 Task: Create New Customer with Customer Name: Starwood Café, Billing Address Line1: 4768 Agriculture Lane, Billing Address Line2:  Homestead, Billing Address Line3:  Florida 33030
Action: Mouse pressed left at (203, 35)
Screenshot: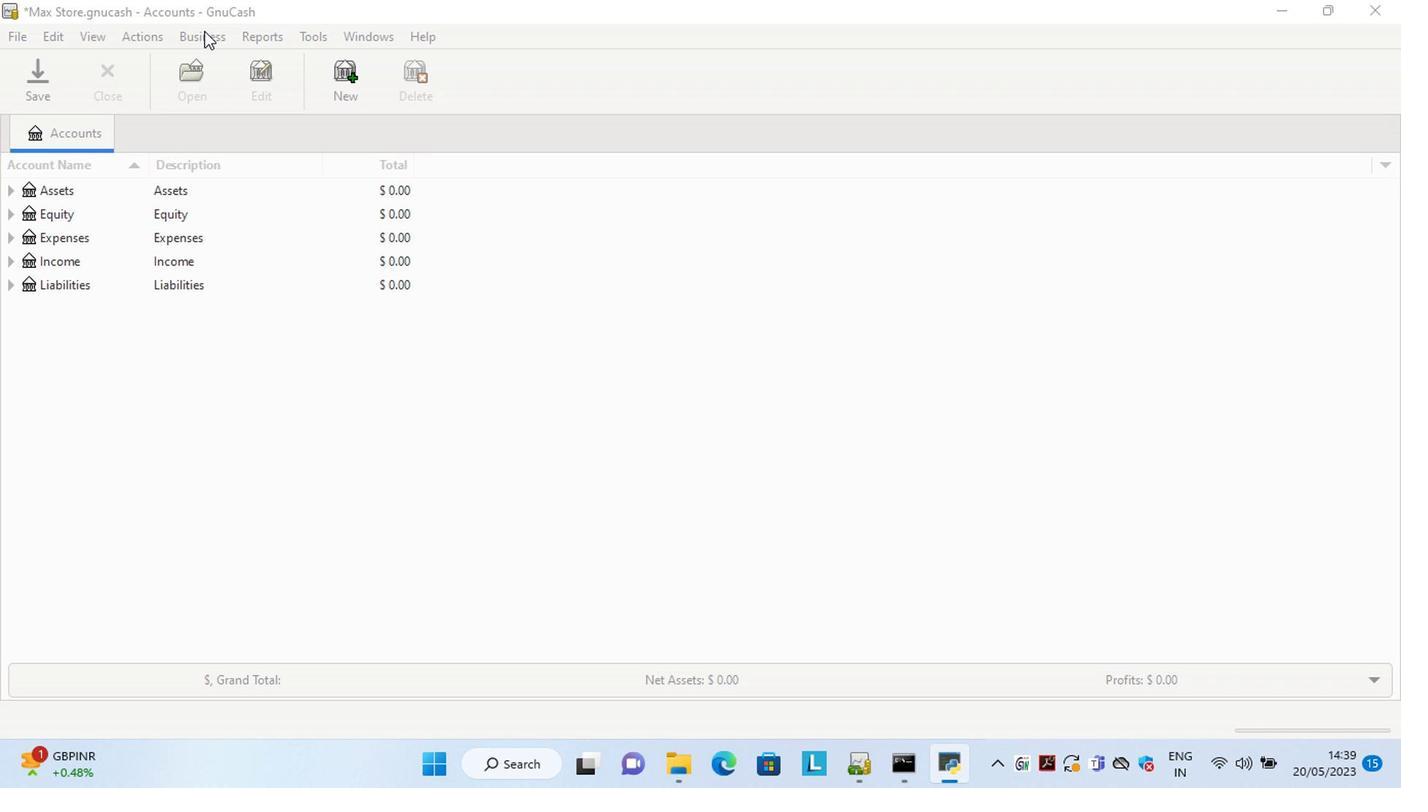 
Action: Mouse moved to (476, 94)
Screenshot: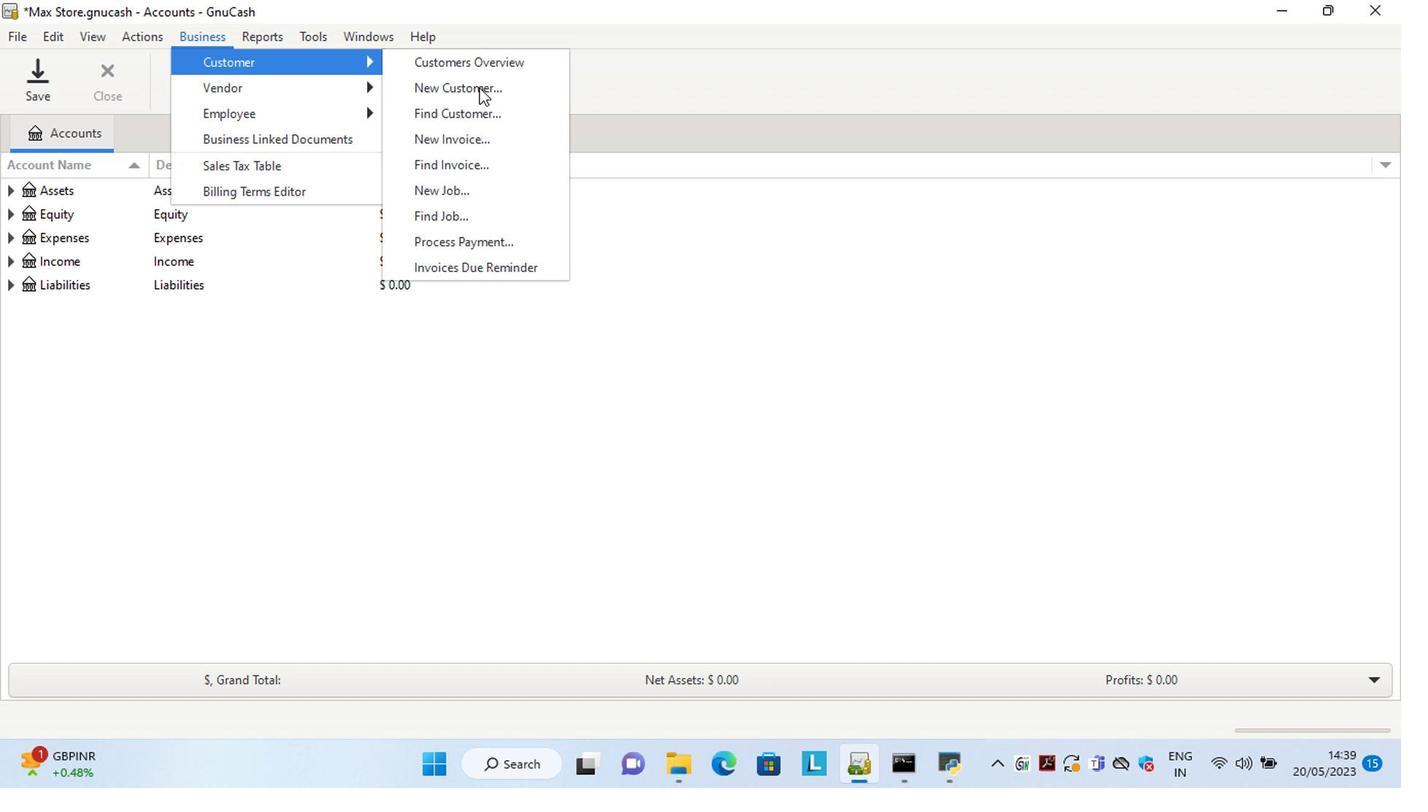 
Action: Mouse pressed left at (476, 94)
Screenshot: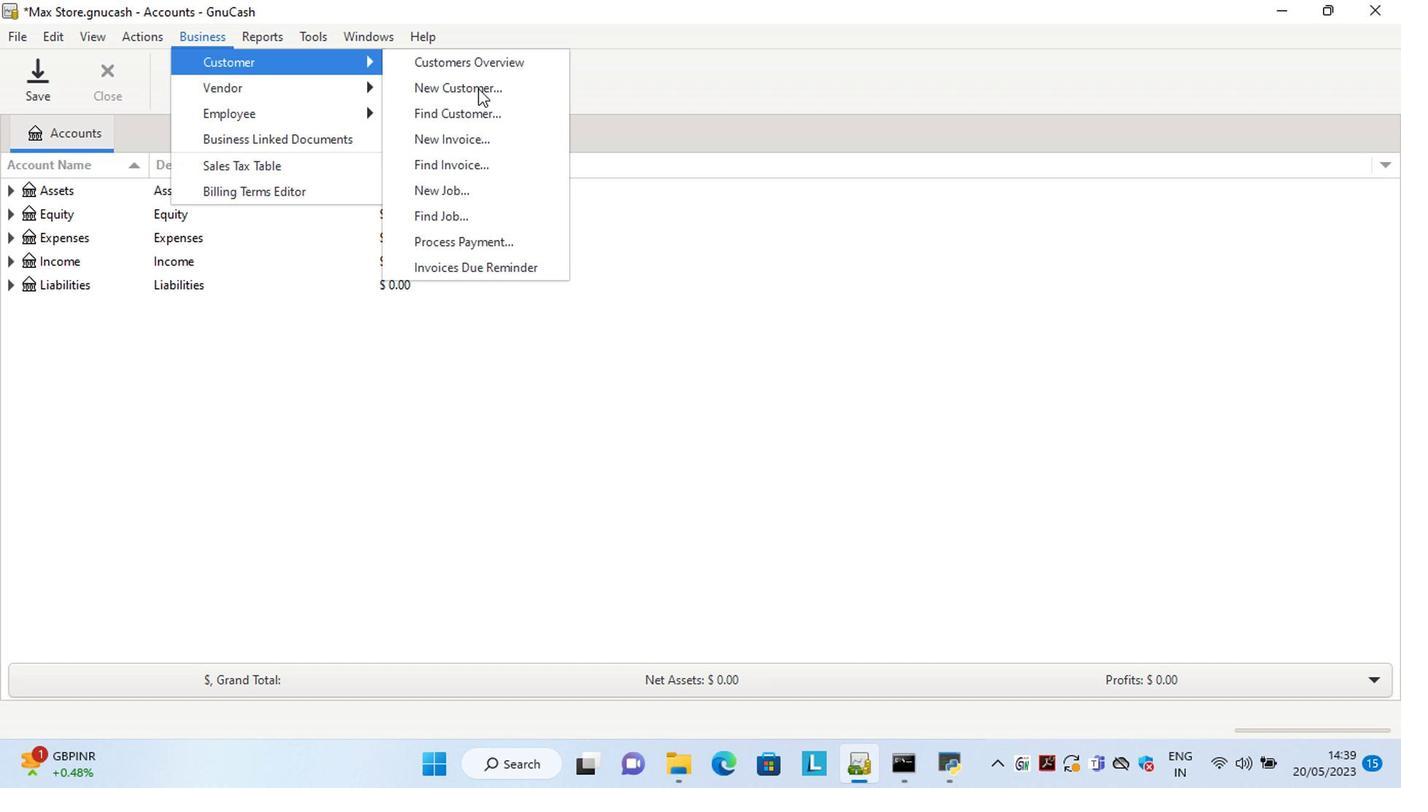 
Action: Mouse moved to (1224, 441)
Screenshot: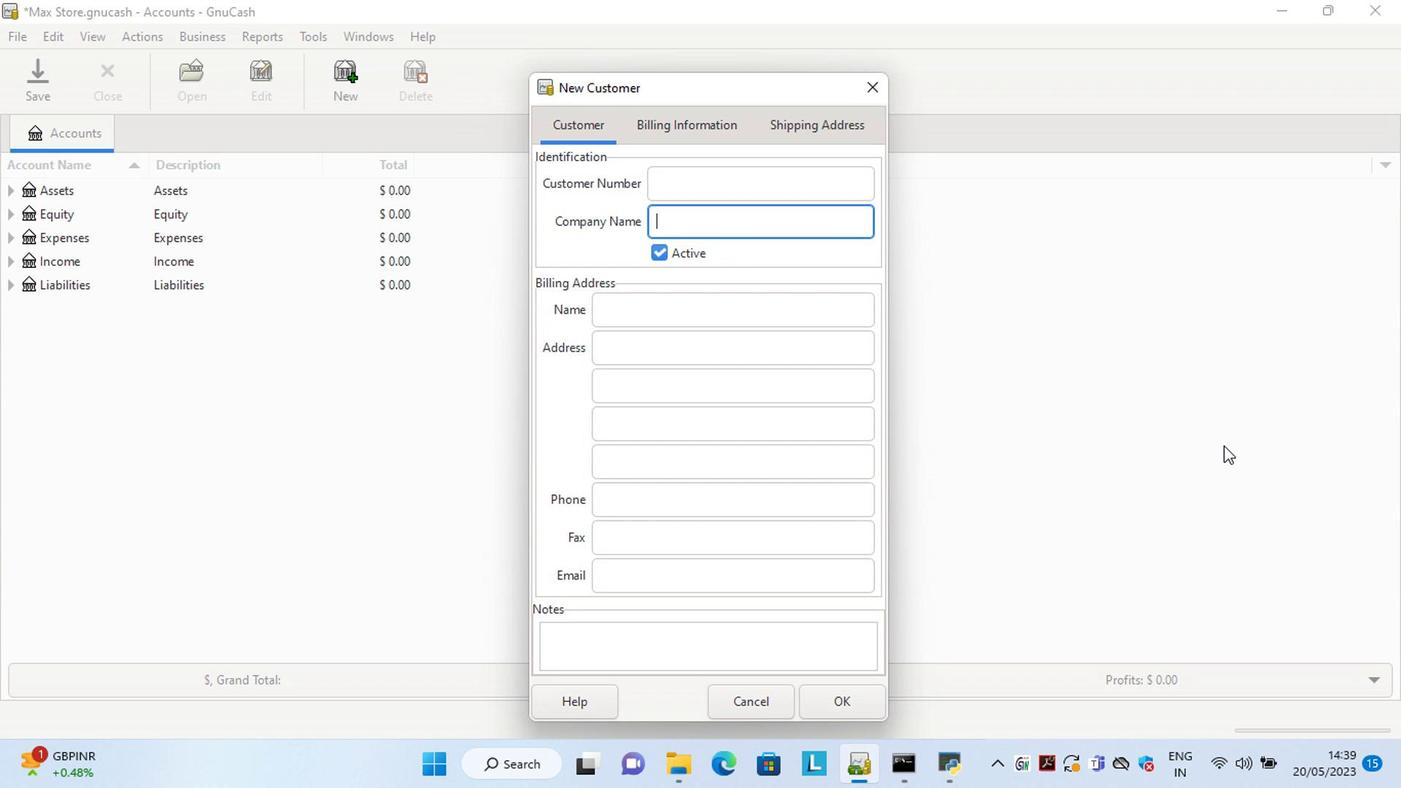 
Action: Key pressed <Key.shift>Starwood<Key.space><Key.shift>Cafe<Key.tab><Key.tab><Key.tab>4768<Key.space><Key.shift>Agriculture<Key.space><Key.shift>Lane<Key.tab>h<Key.tab>f
Screenshot: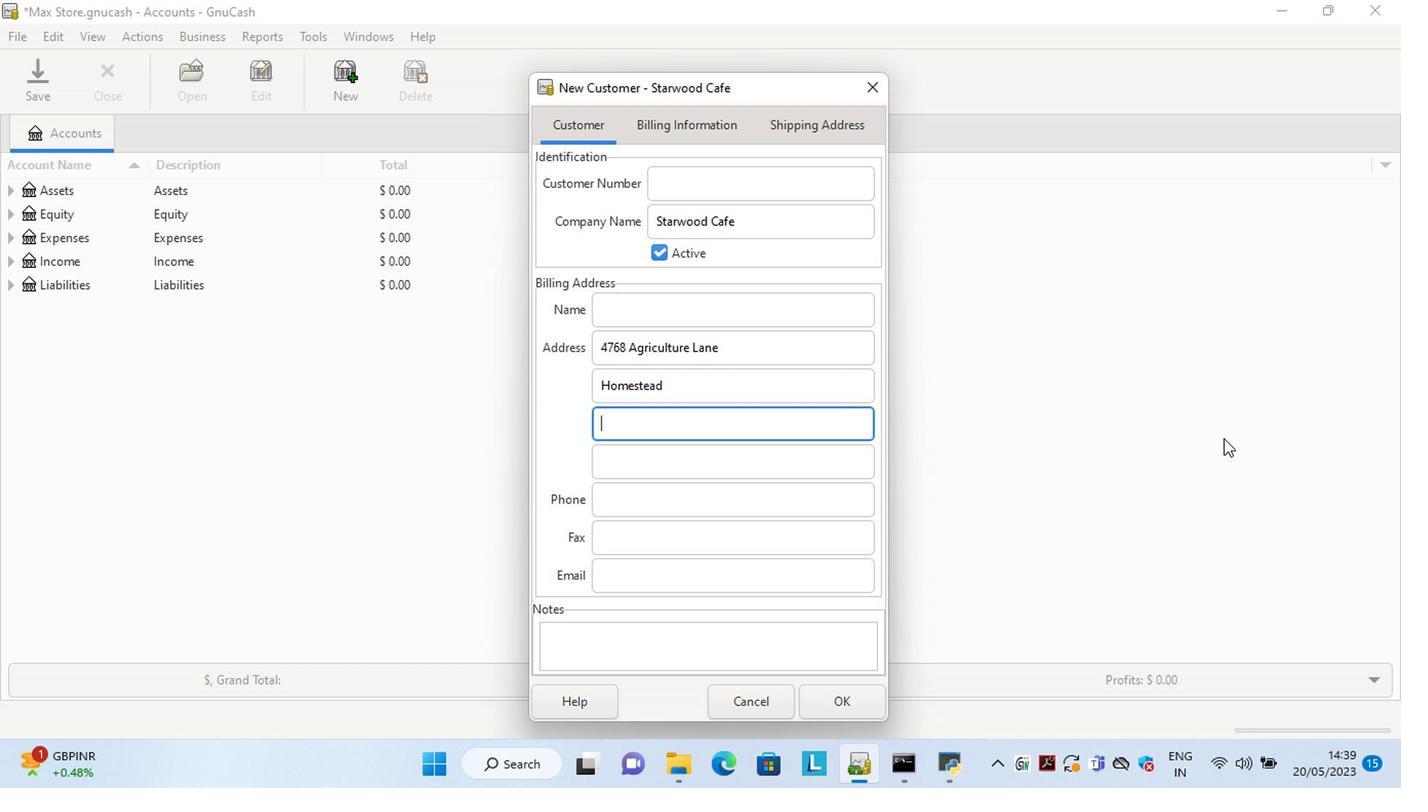 
Action: Mouse moved to (841, 711)
Screenshot: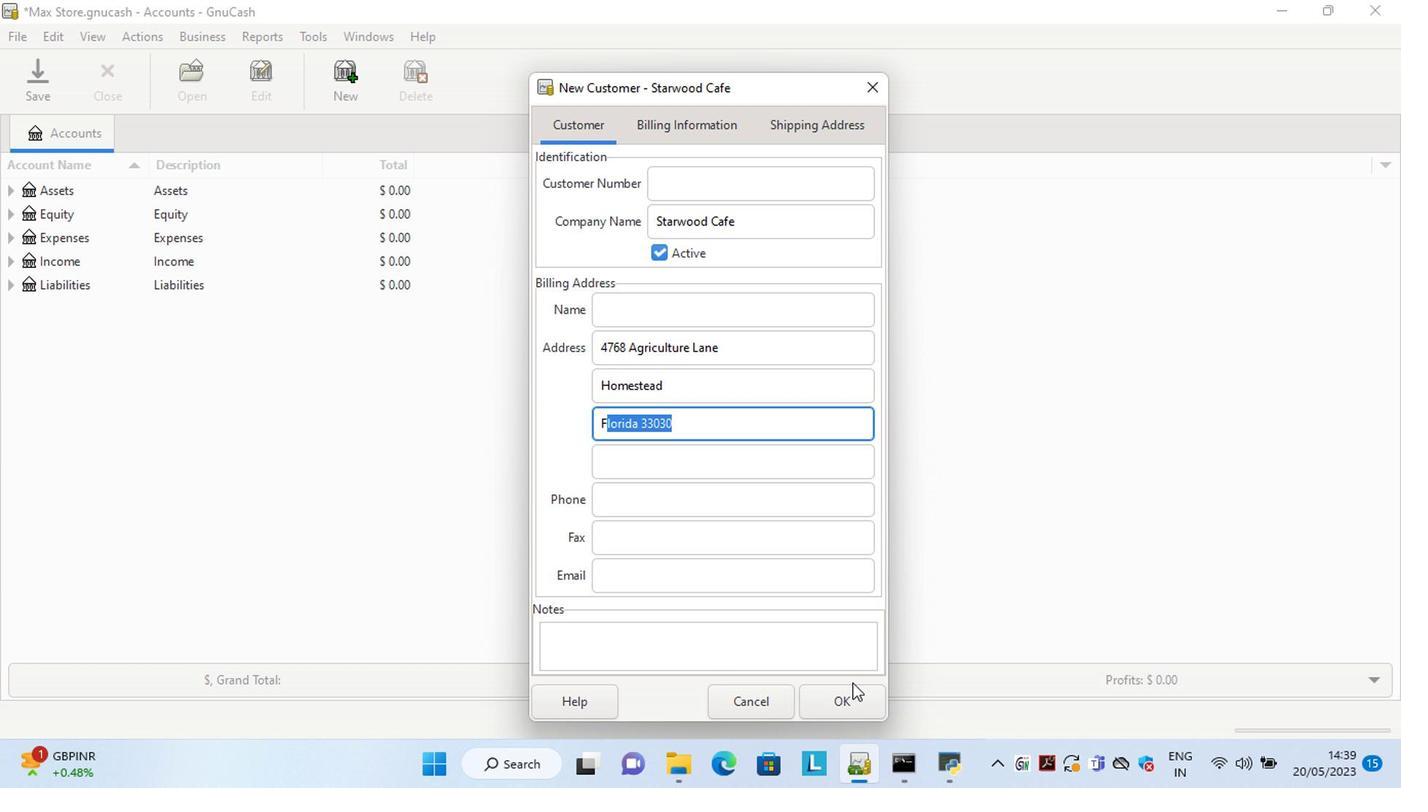 
Action: Mouse pressed left at (841, 711)
Screenshot: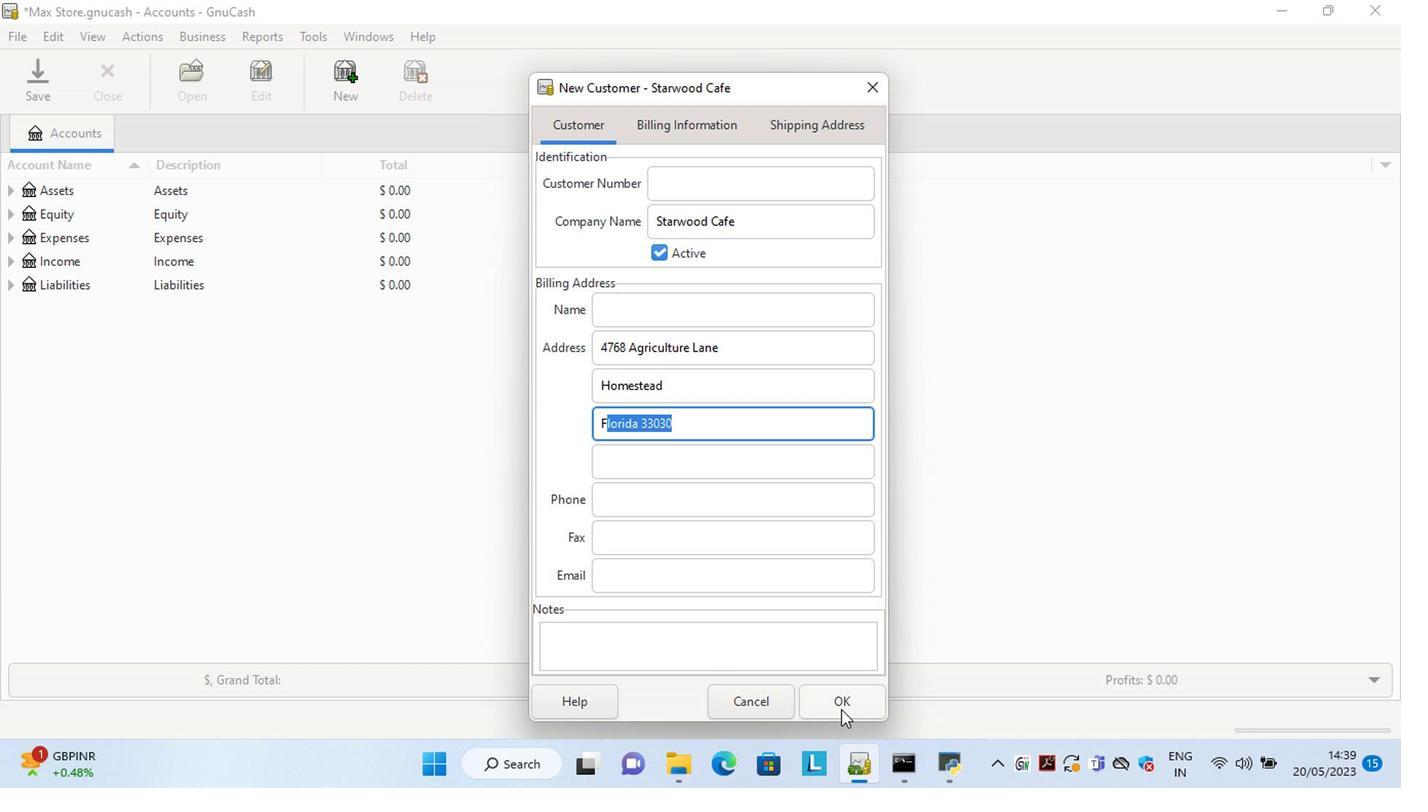 
Action: Mouse moved to (933, 587)
Screenshot: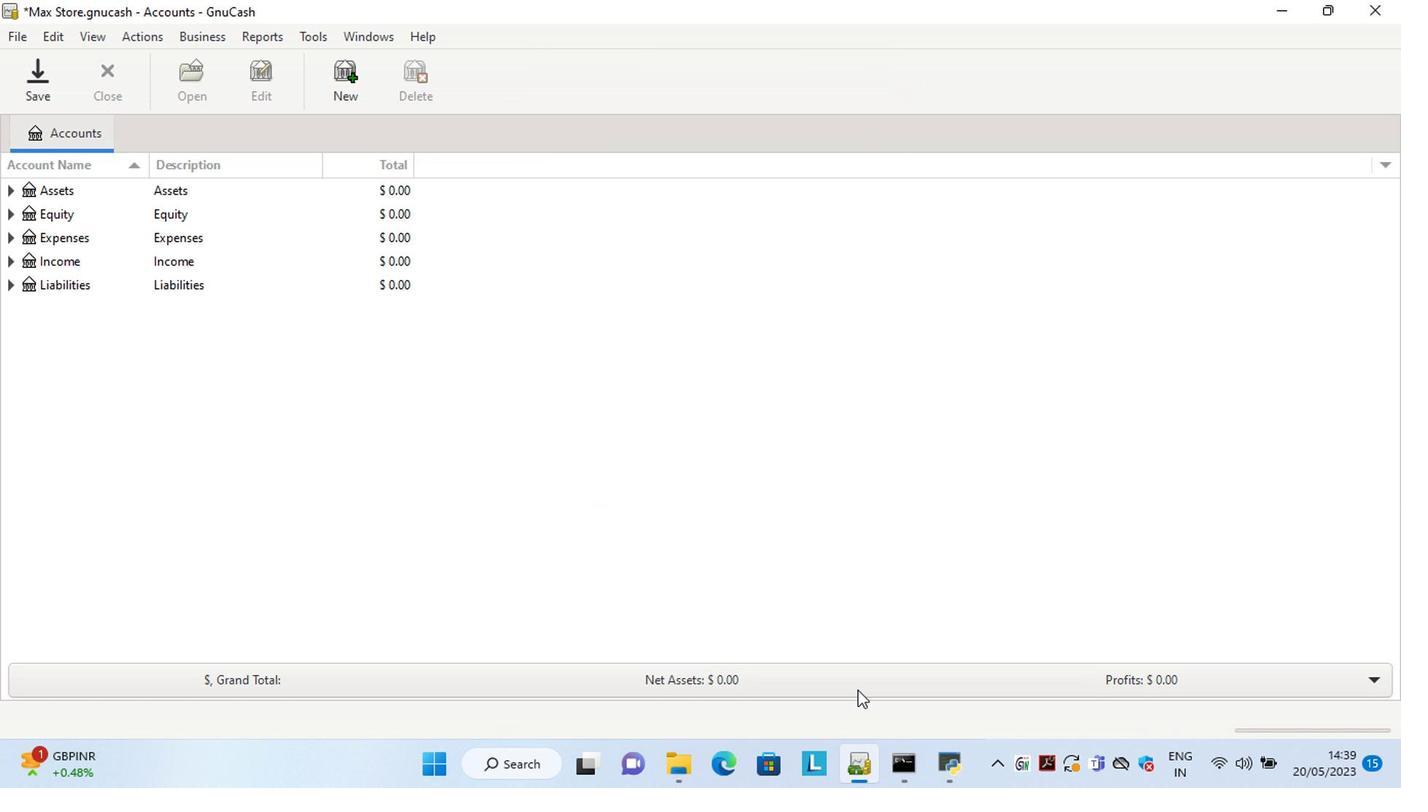 
